 Task: Reply All to email with the signature Alan Parker with the subject 'Follow up on our last conversation' from softage.1@softage.net with the message 'I wanted to confirm the availability of the meeting room for tomorrow's presentation.'
Action: Mouse moved to (1214, 202)
Screenshot: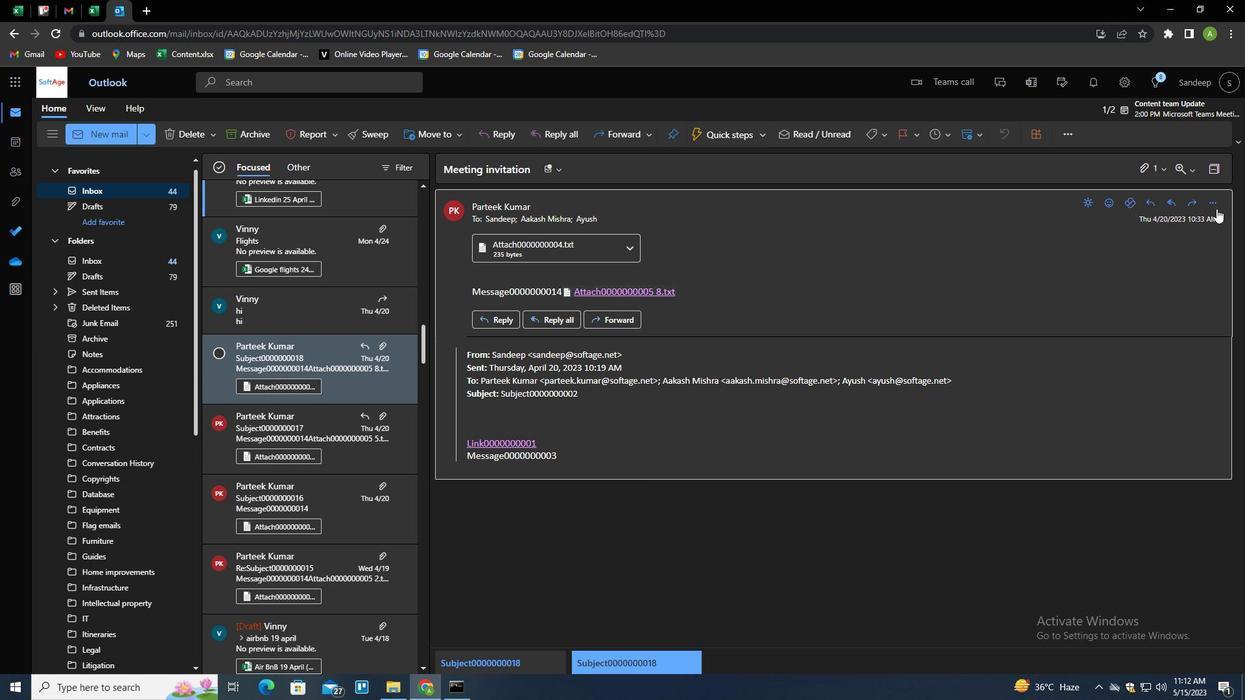 
Action: Mouse pressed left at (1214, 202)
Screenshot: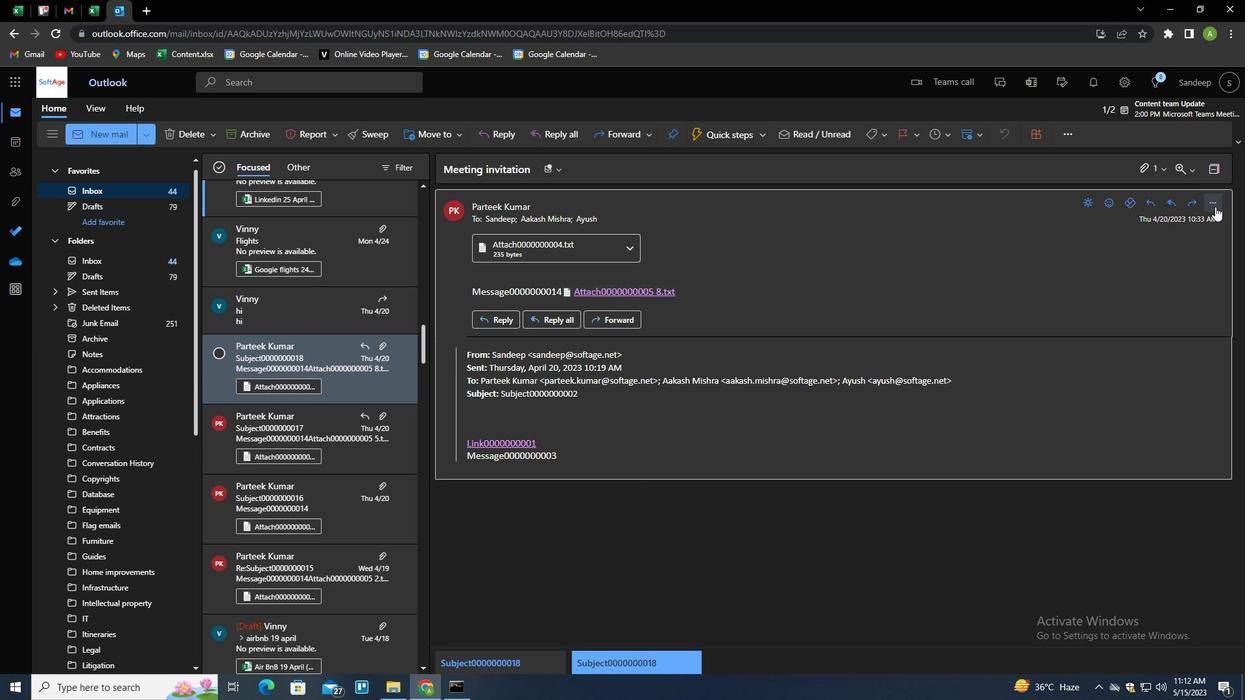 
Action: Mouse moved to (1146, 247)
Screenshot: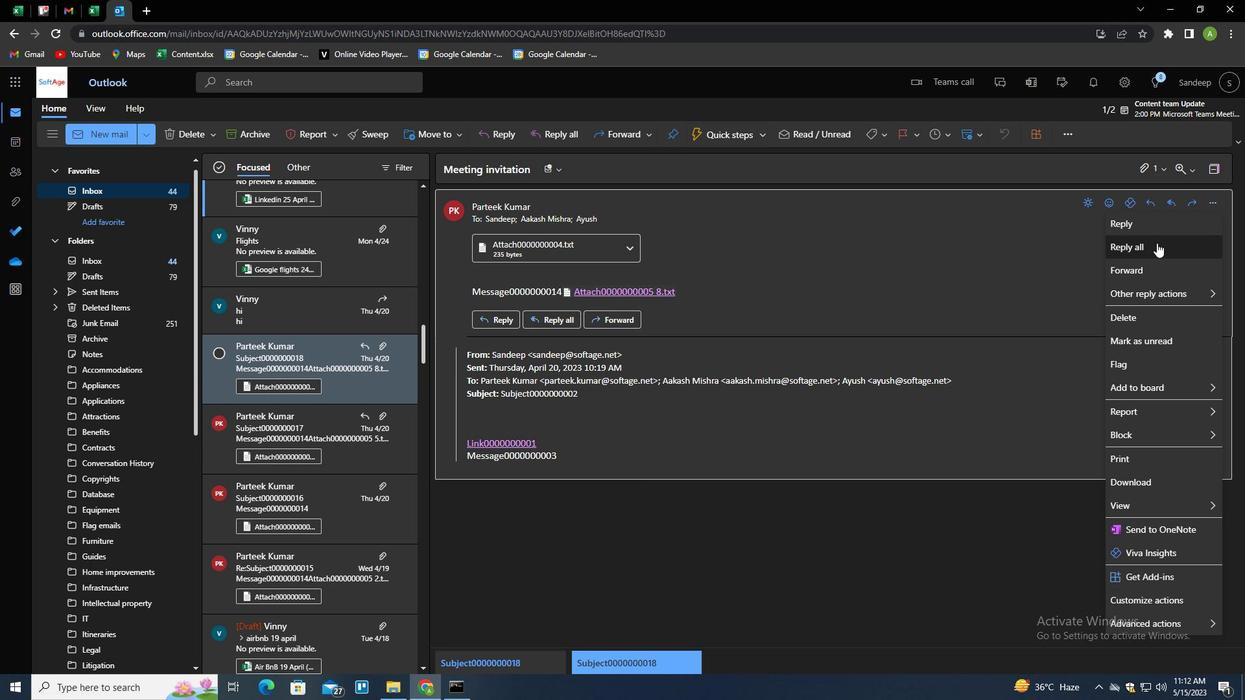 
Action: Mouse pressed left at (1146, 247)
Screenshot: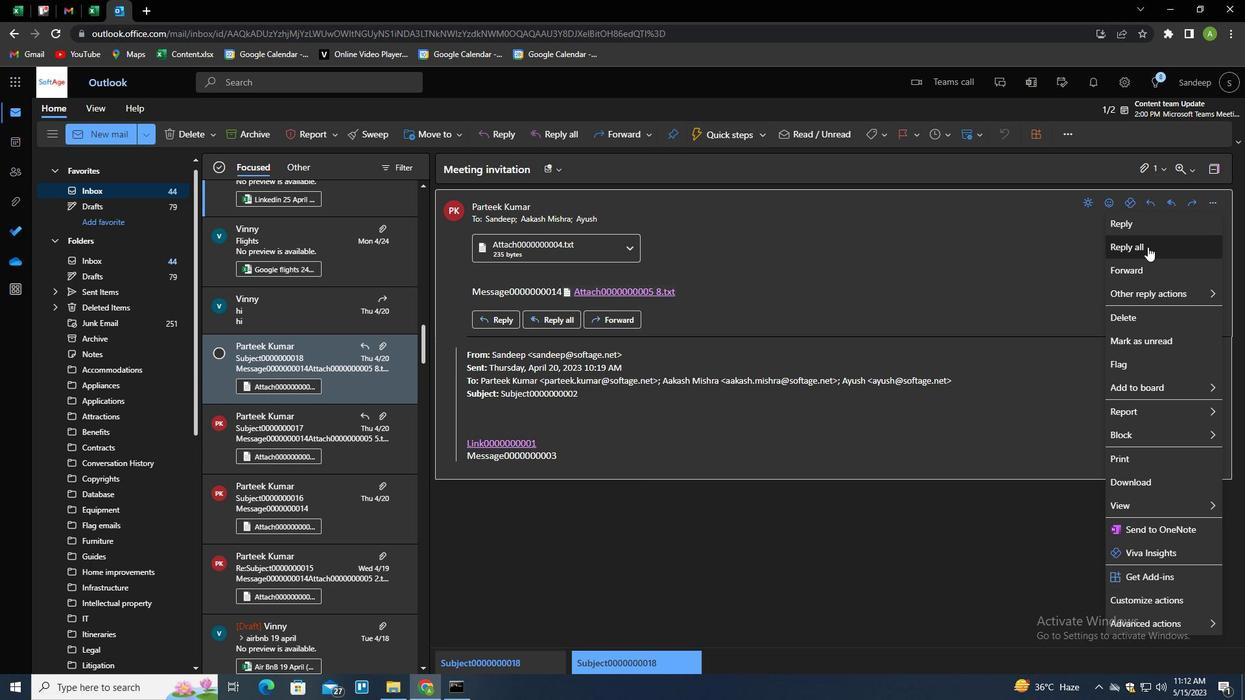 
Action: Mouse moved to (882, 136)
Screenshot: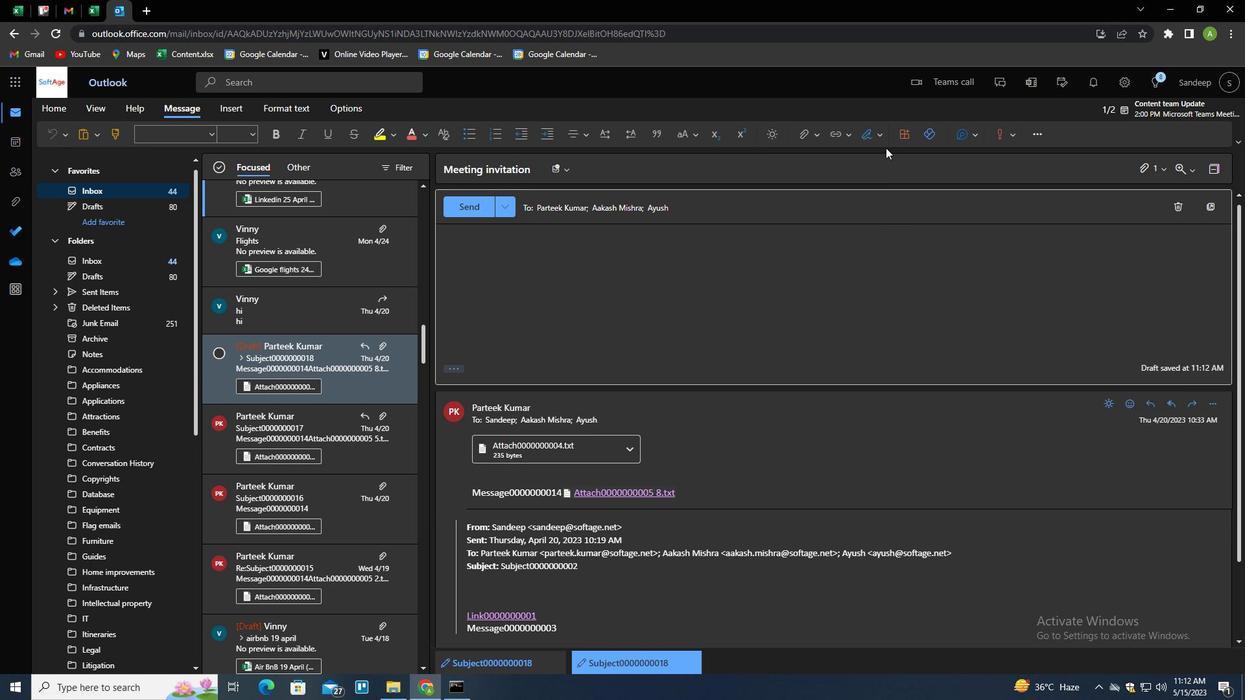 
Action: Mouse pressed left at (882, 136)
Screenshot: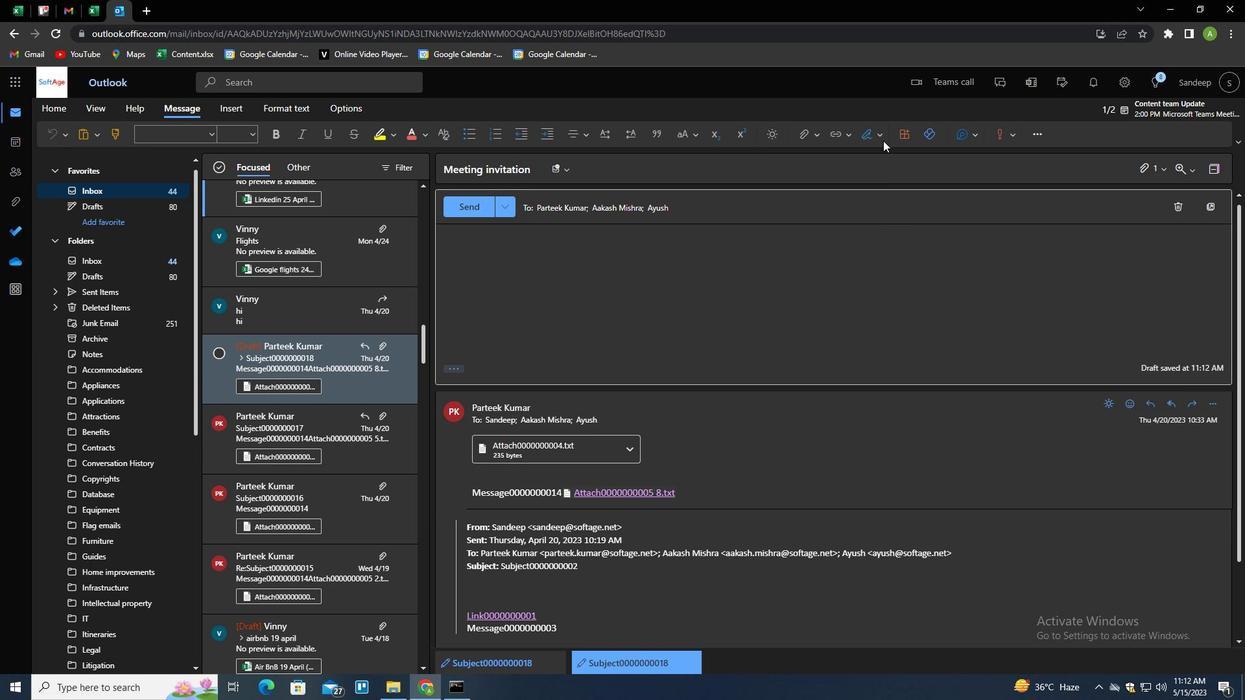 
Action: Mouse moved to (857, 191)
Screenshot: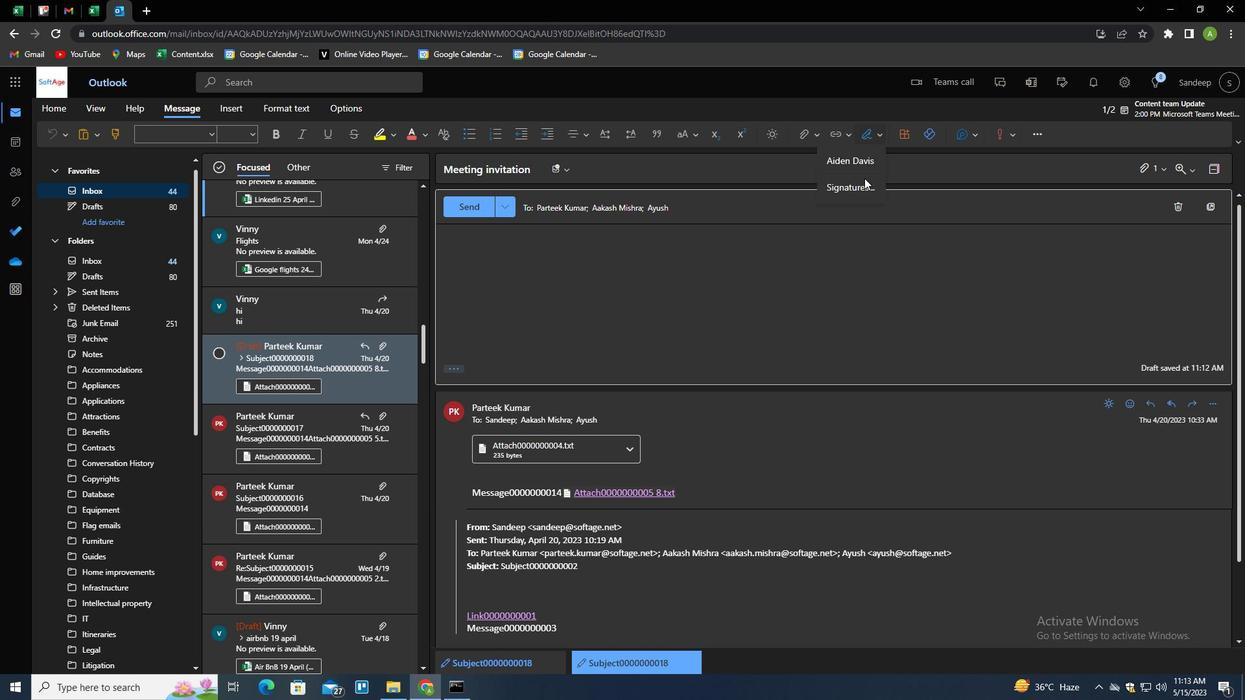 
Action: Mouse pressed left at (857, 191)
Screenshot: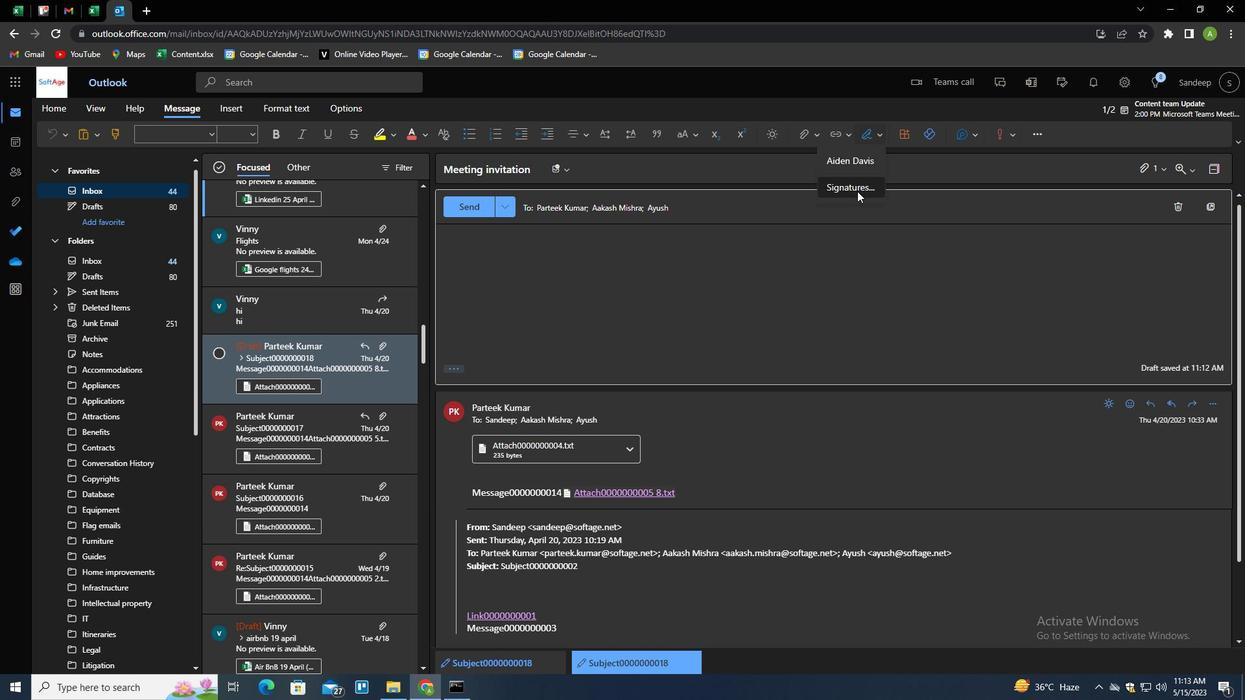
Action: Mouse moved to (877, 239)
Screenshot: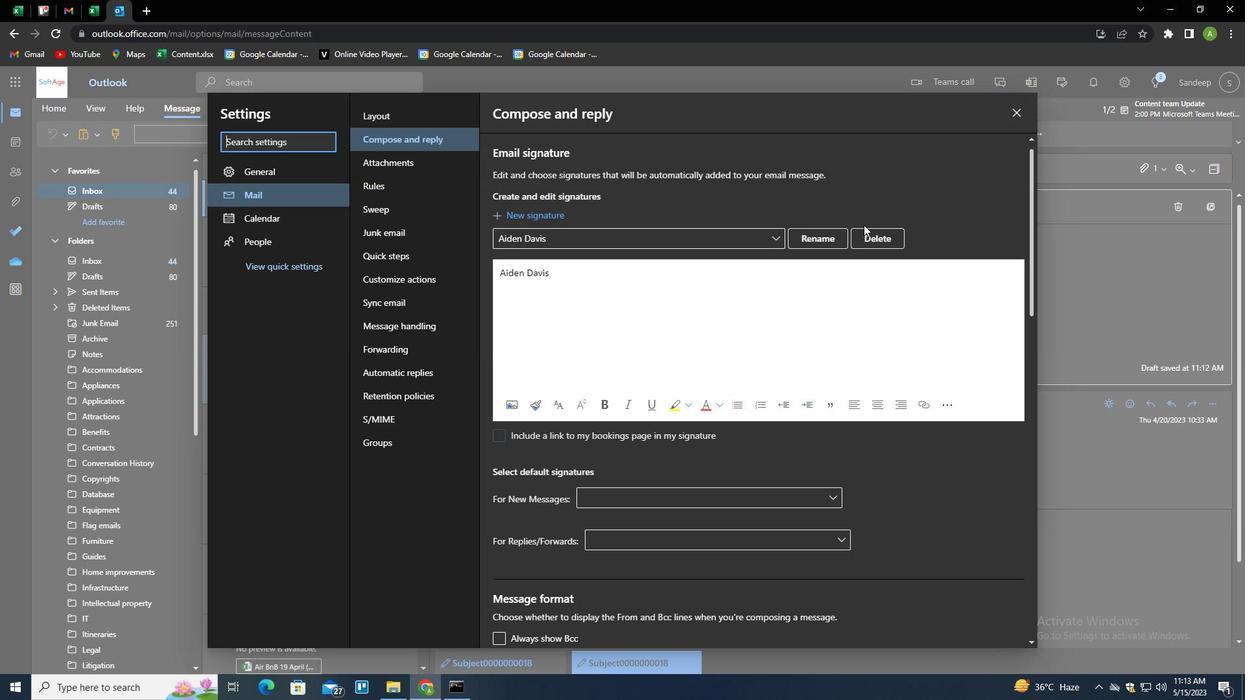 
Action: Mouse pressed left at (877, 239)
Screenshot: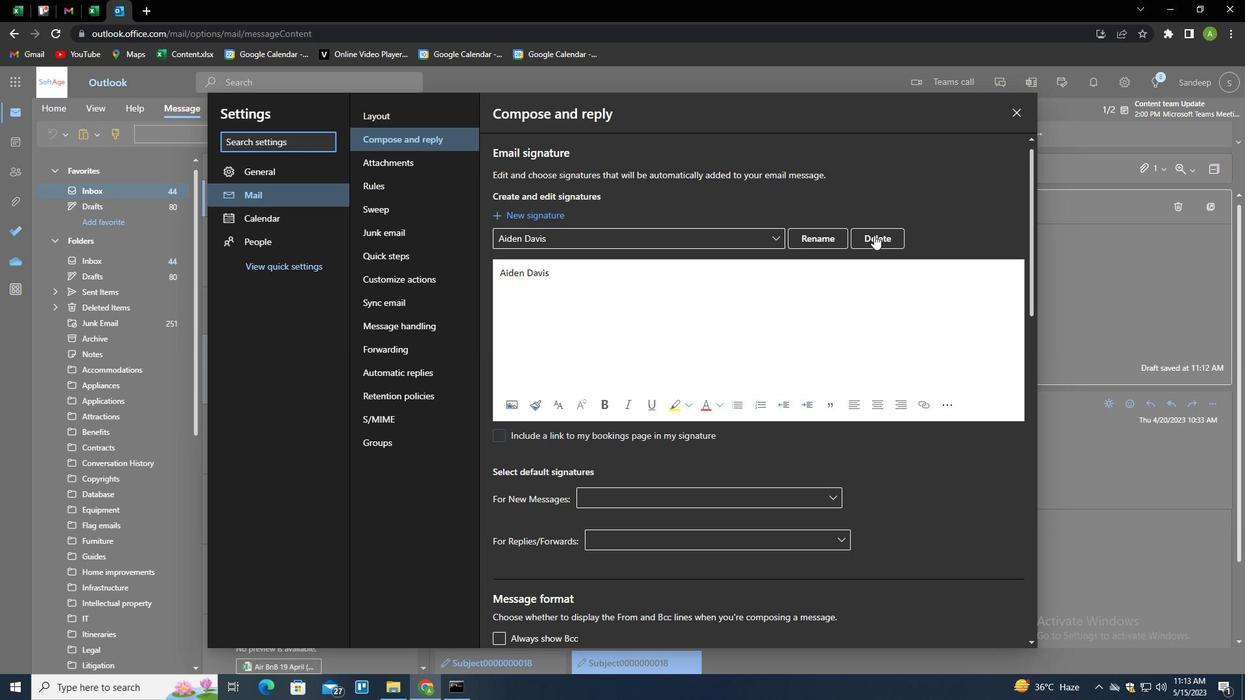 
Action: Mouse moved to (865, 236)
Screenshot: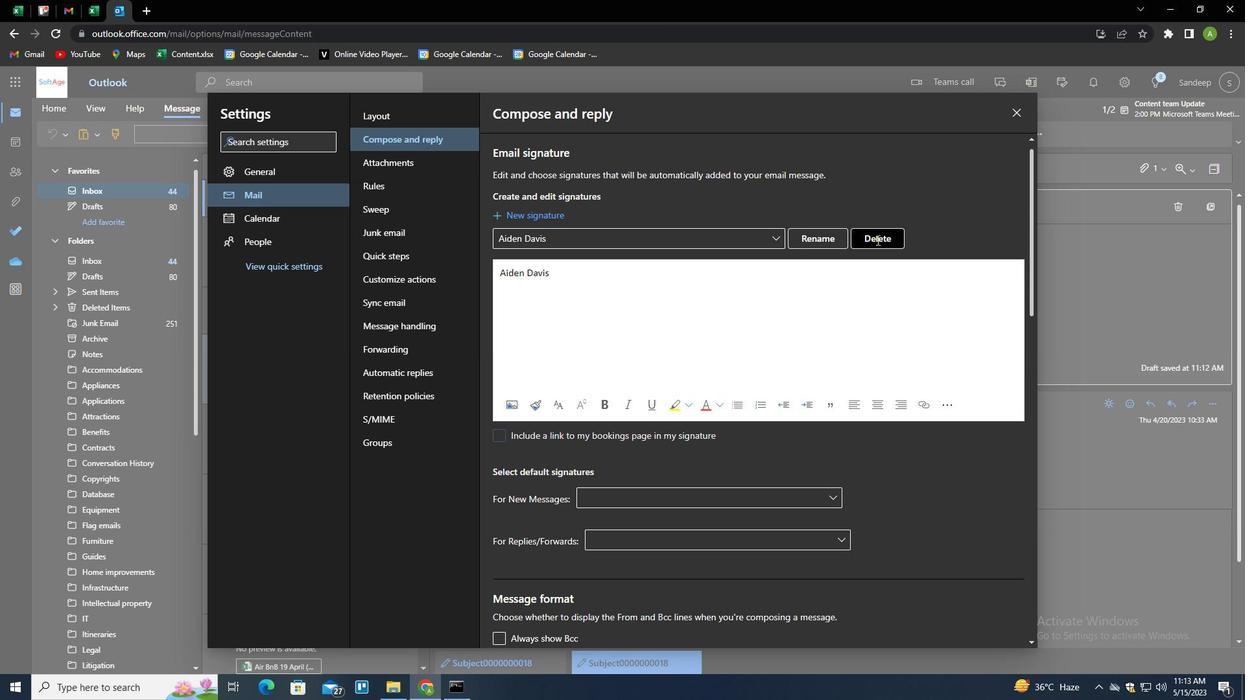 
Action: Mouse pressed left at (865, 236)
Screenshot: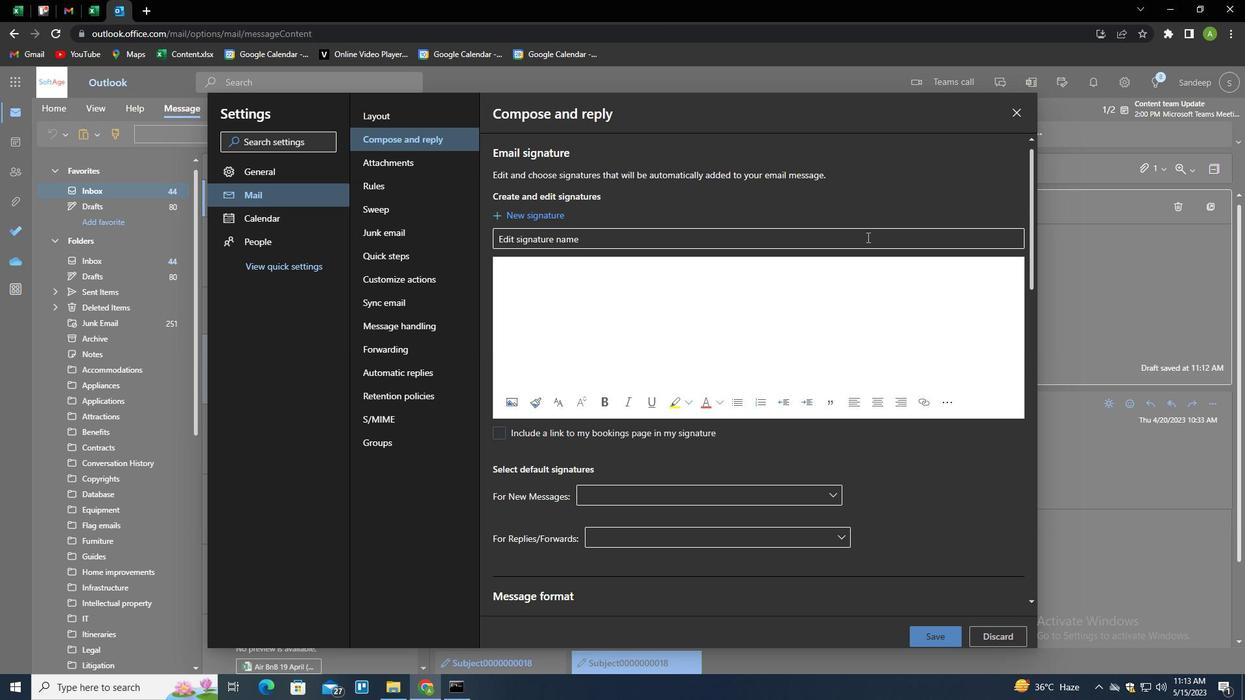 
Action: Key pressed <Key.shift>ALAN<Key.space><Key.shift>PARKER<Key.tab><Key.shift>ALAN<Key.space><Key.shift>PARKER
Screenshot: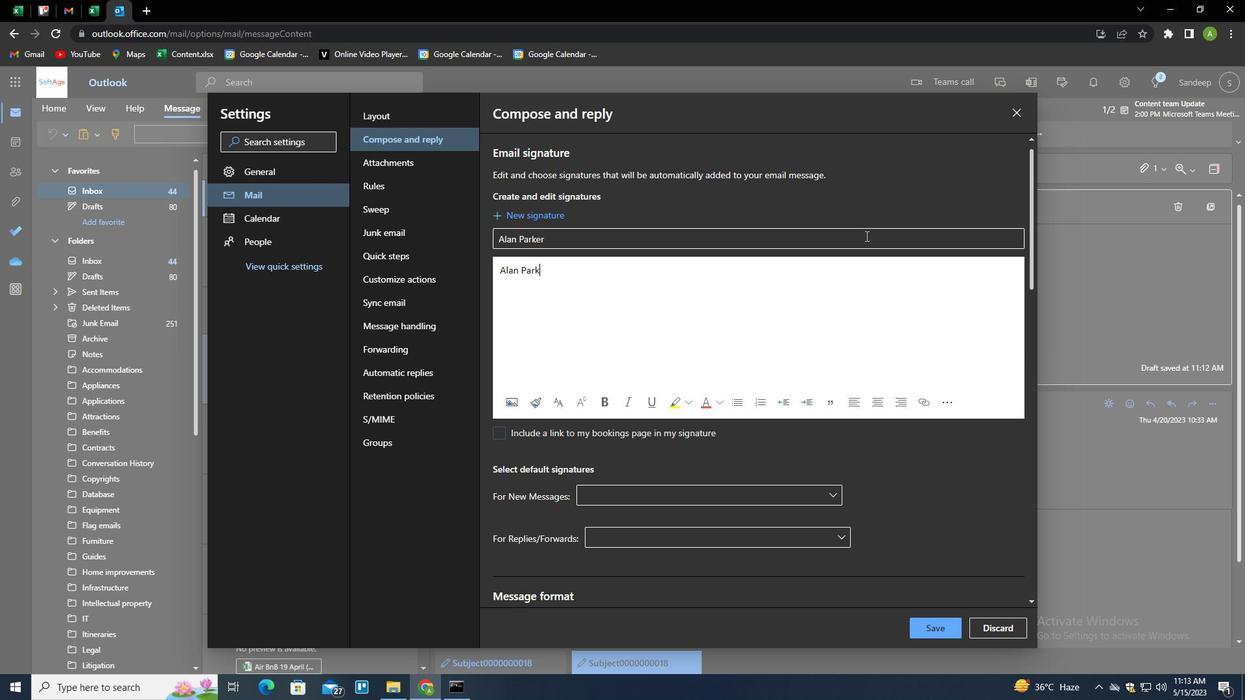 
Action: Mouse moved to (938, 621)
Screenshot: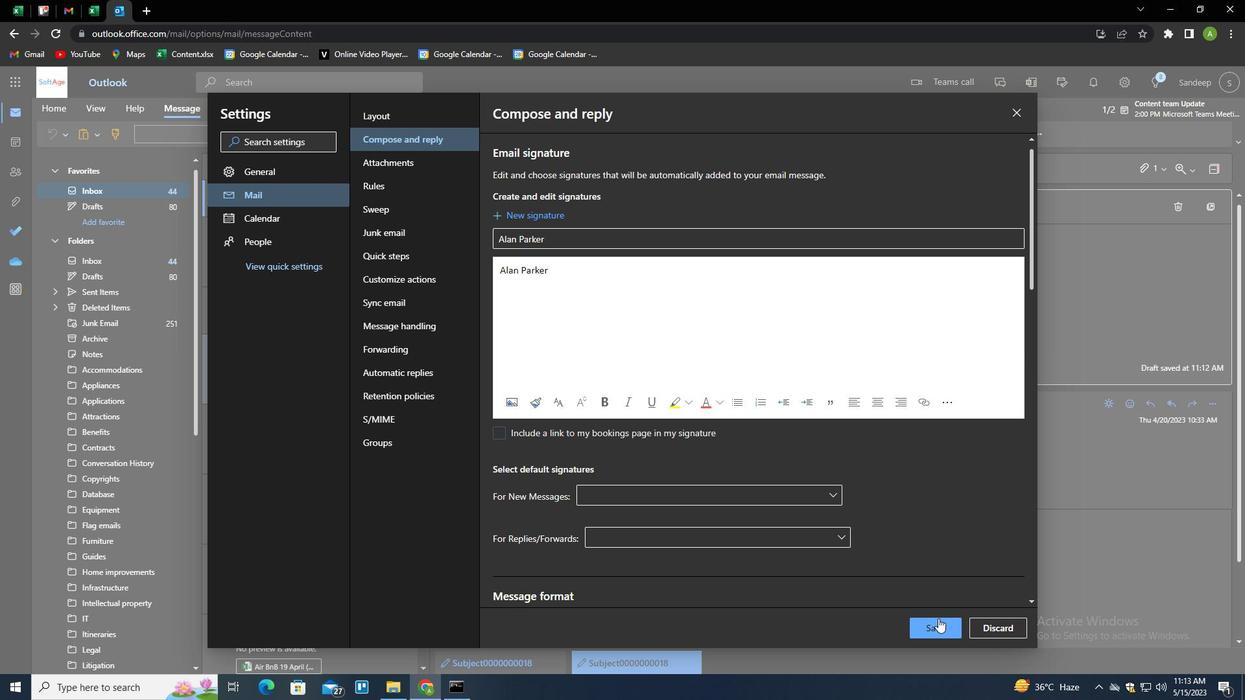
Action: Mouse pressed left at (938, 621)
Screenshot: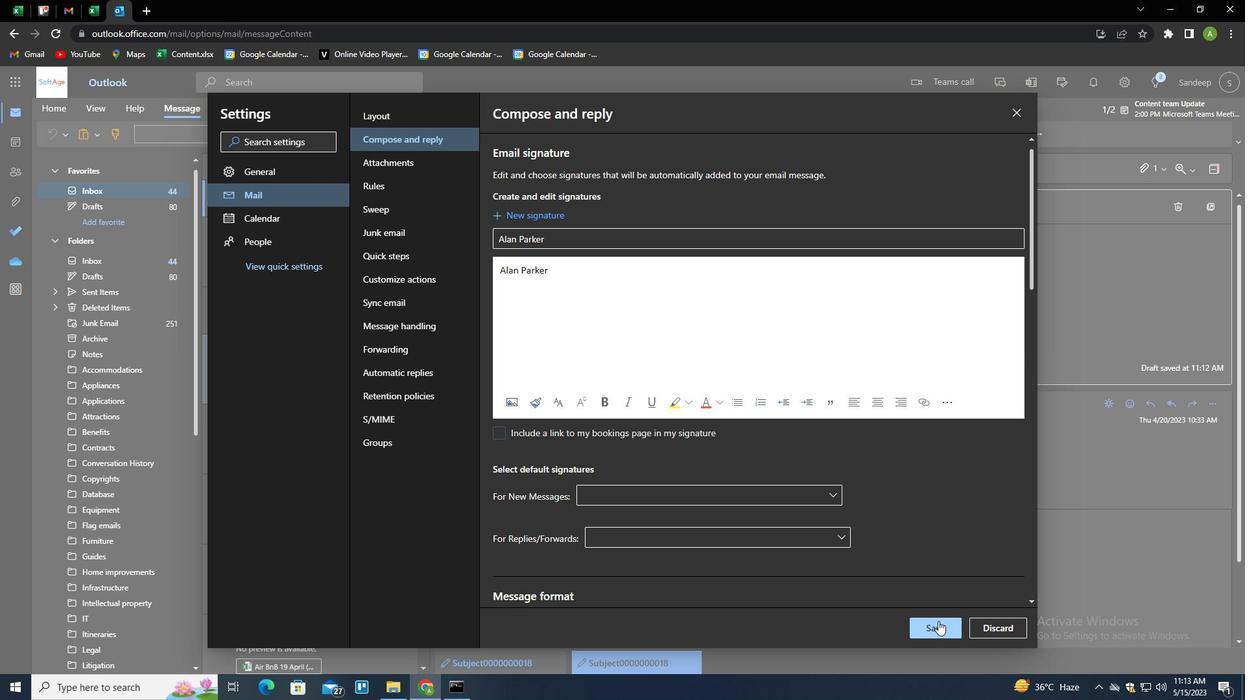 
Action: Mouse moved to (1060, 322)
Screenshot: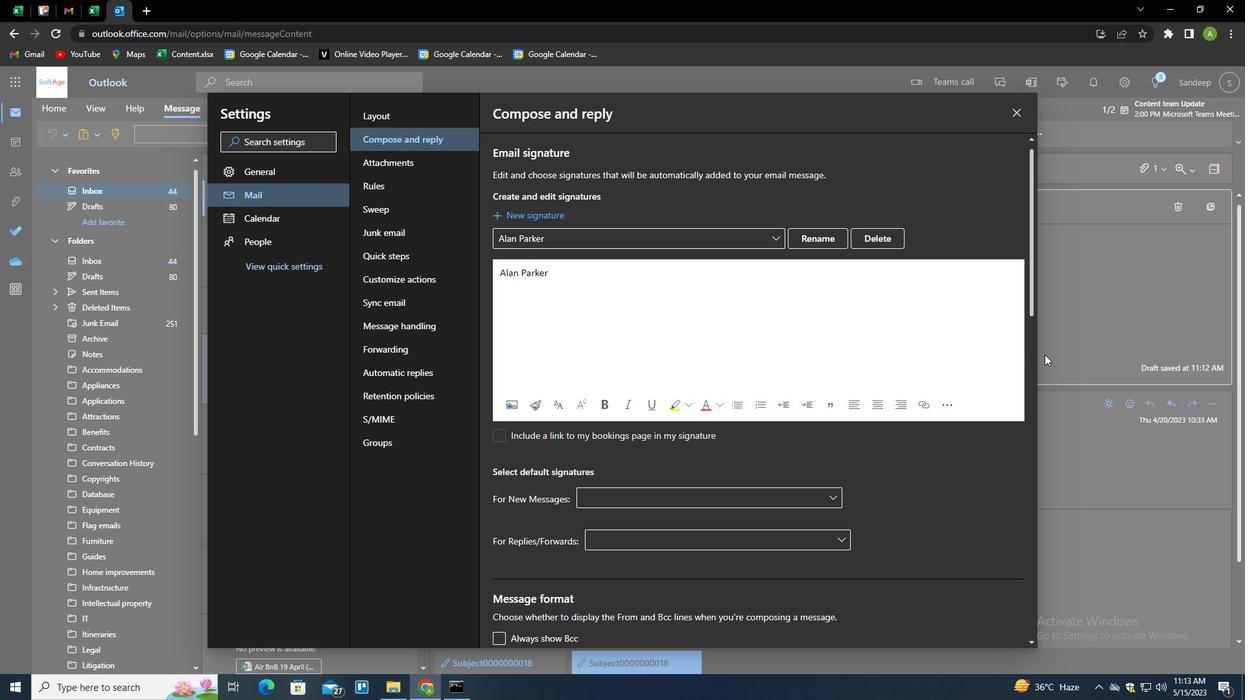 
Action: Mouse pressed left at (1060, 322)
Screenshot: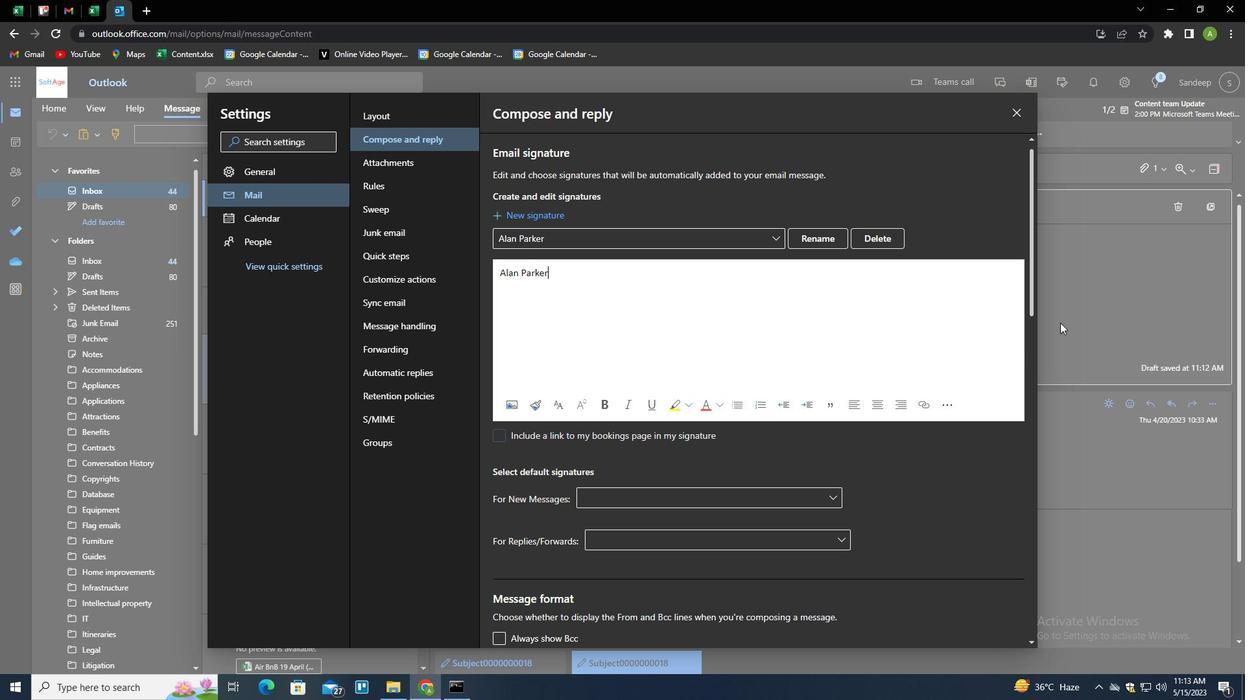 
Action: Mouse moved to (459, 367)
Screenshot: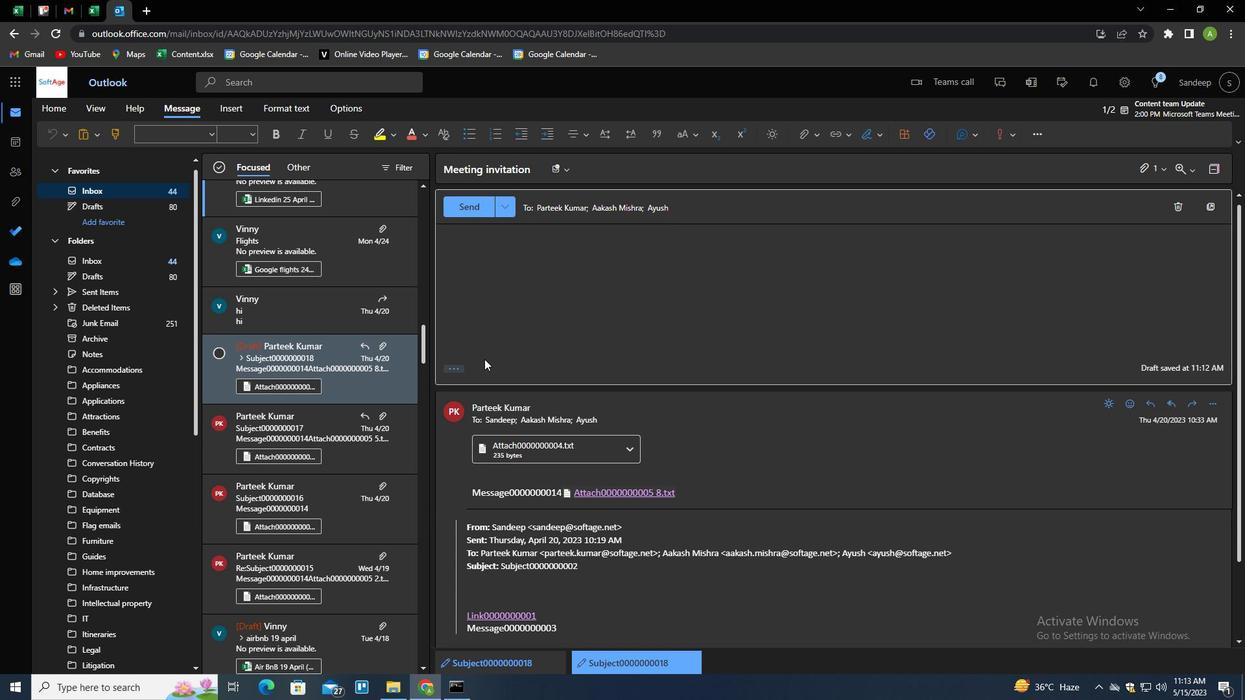 
Action: Mouse pressed left at (459, 367)
Screenshot: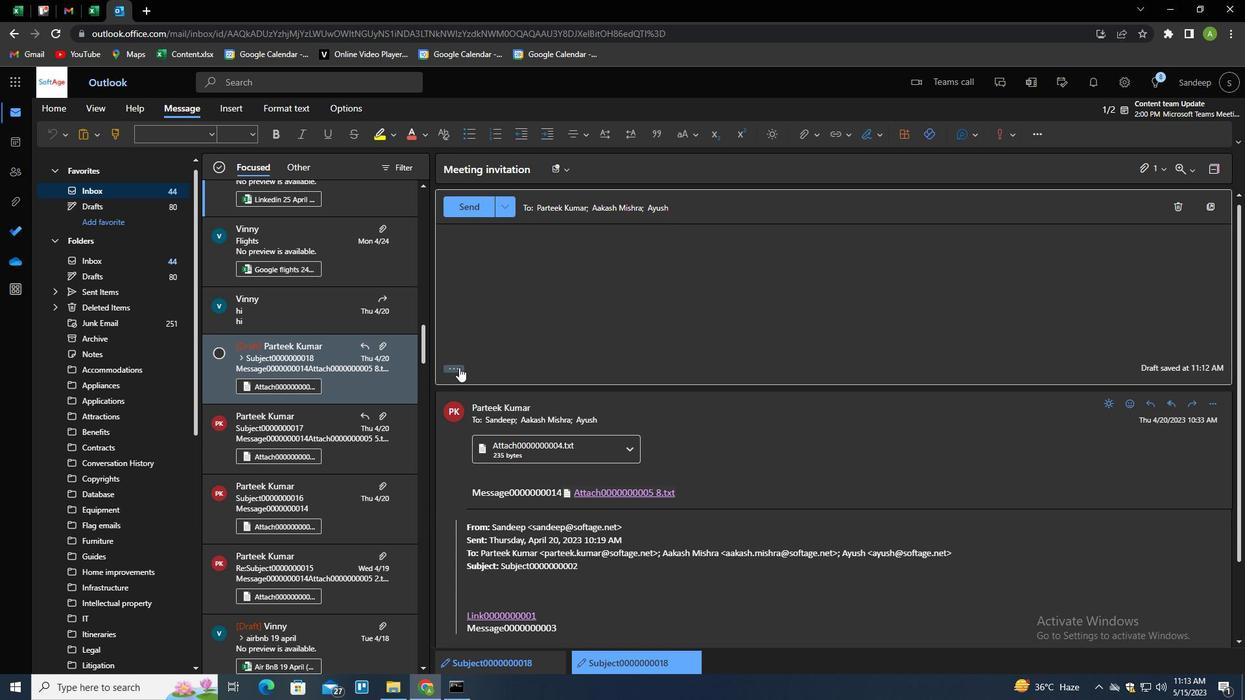 
Action: Mouse moved to (493, 197)
Screenshot: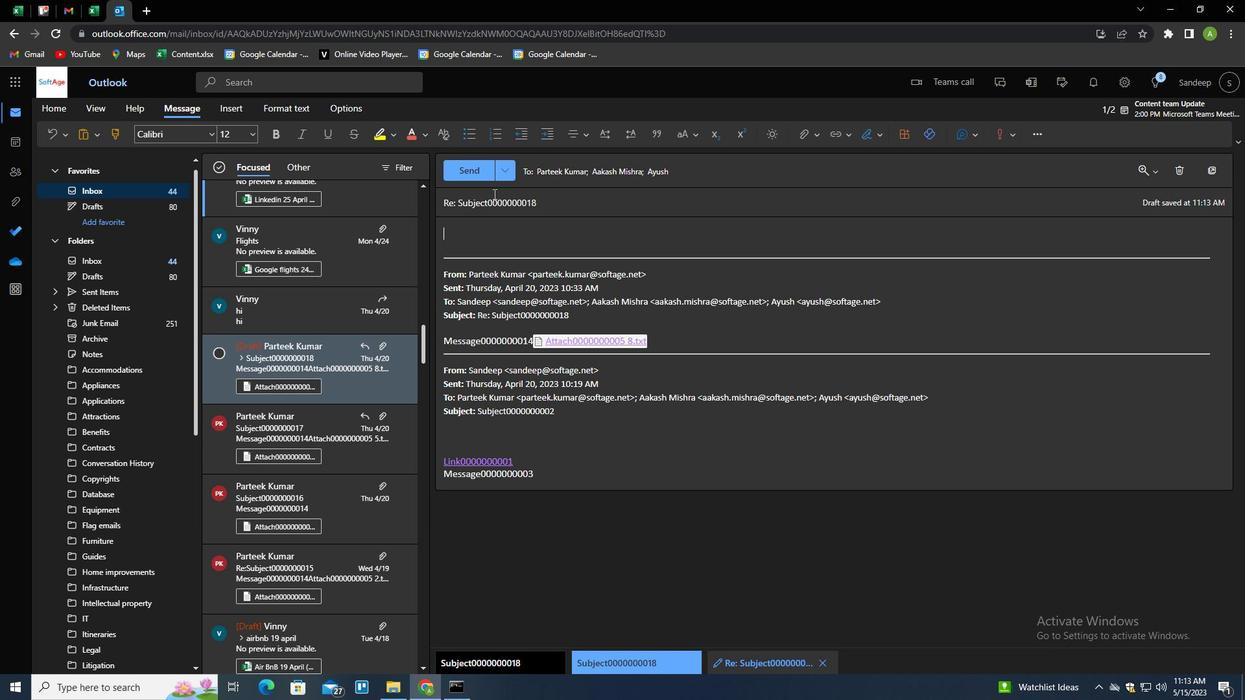 
Action: Mouse pressed left at (493, 197)
Screenshot: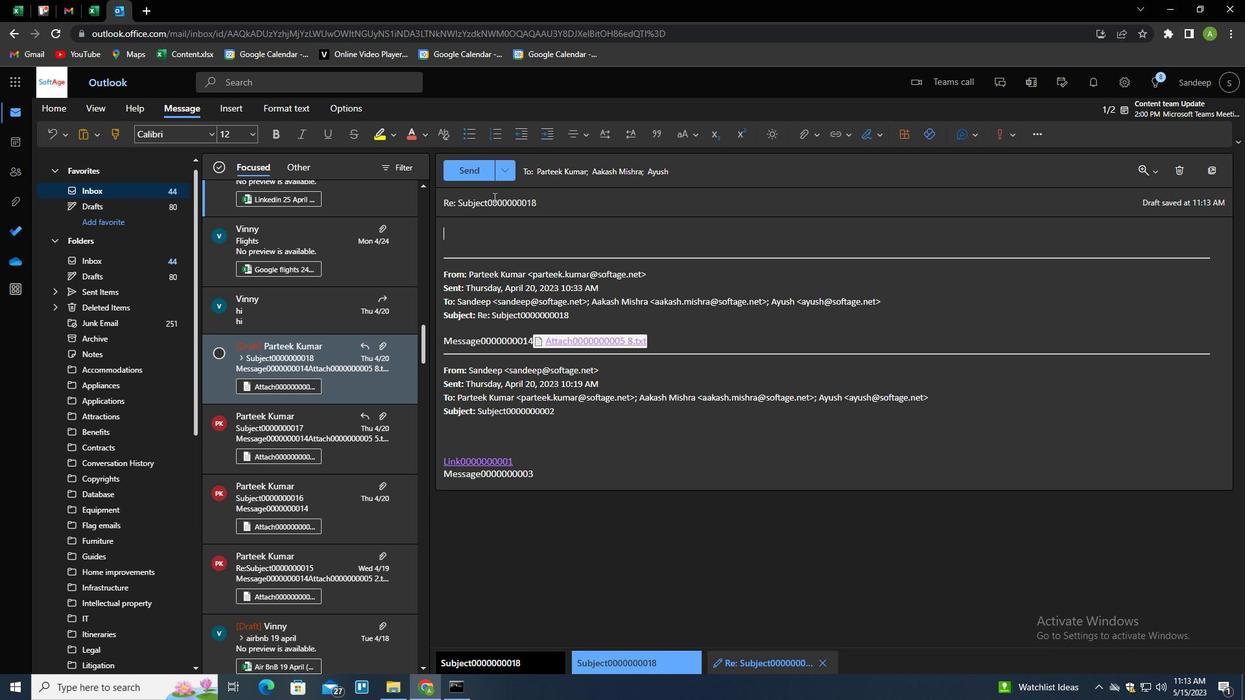 
Action: Mouse pressed left at (493, 197)
Screenshot: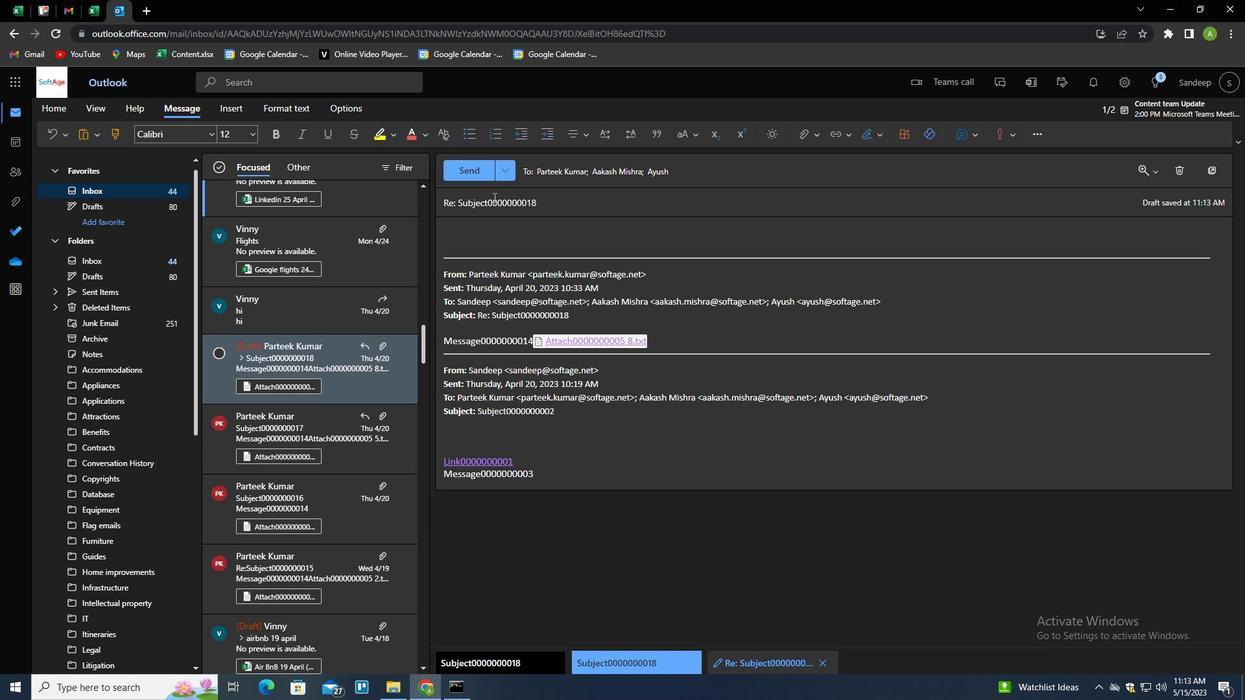 
Action: Mouse moved to (493, 198)
Screenshot: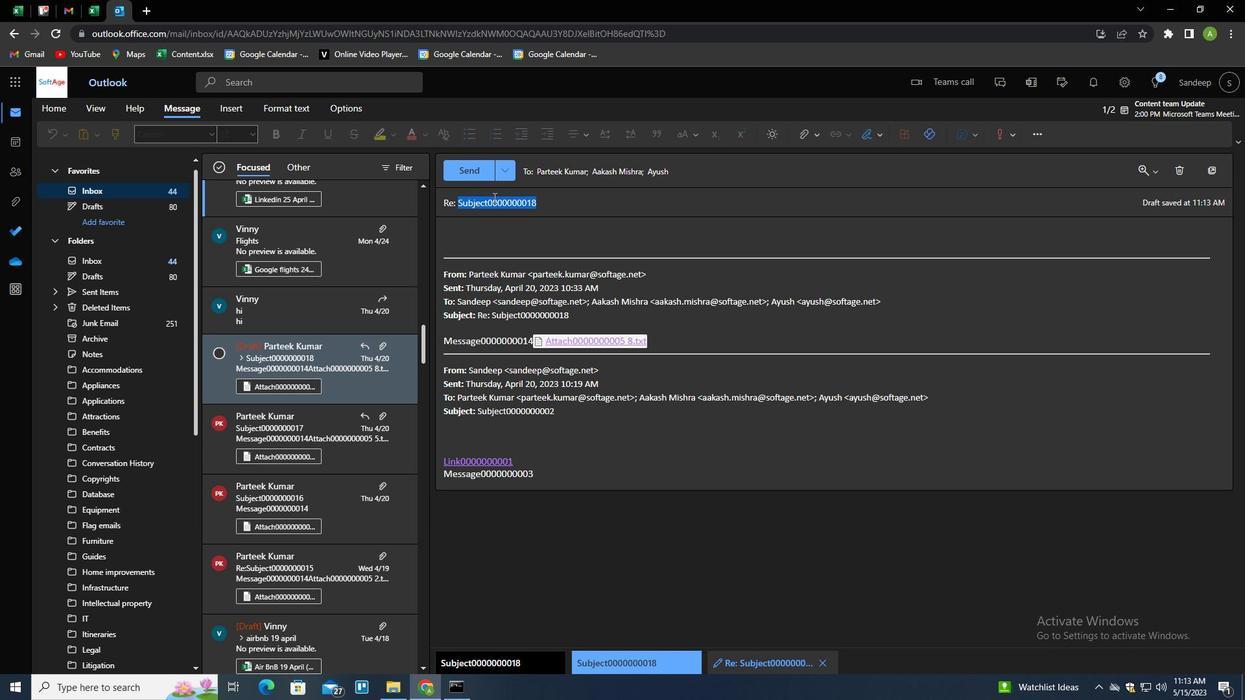 
Action: Mouse pressed left at (493, 198)
Screenshot: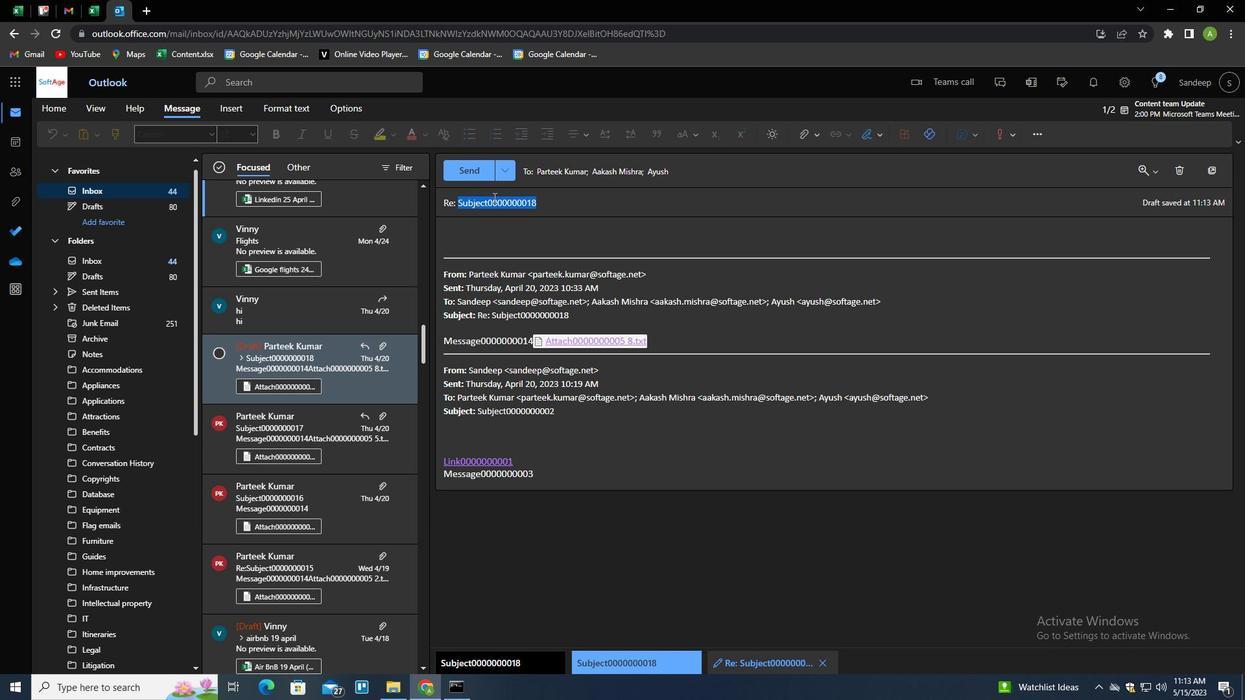 
Action: Key pressed <Key.shift>FOLLOW<Key.space>UP<Key.space>OUR<Key.space>LAST<Key.space>CONVERSATION<Key.tab><Key.shift>I<Key.space>A<Key.backspace>WANTED<Key.space>TO<Key.space>CONFIRM<Key.space>THE<Key.space>AVAILABILITY<Key.space>OF<Key.space>THE<Key.space>MEETING<Key.space>F<Key.backspace>ROOM<Key.space>FOR<Key.space>TOMORROW'S<Key.space>PRESENTATION.
Screenshot: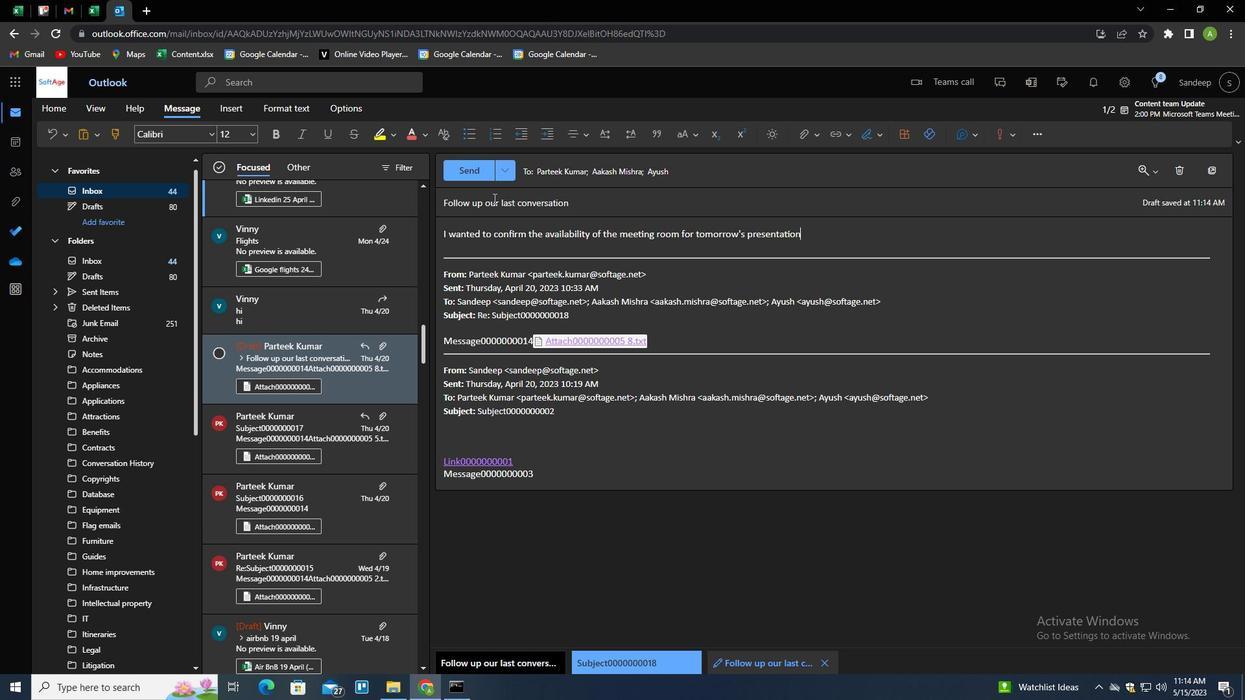 
Action: Mouse moved to (471, 177)
Screenshot: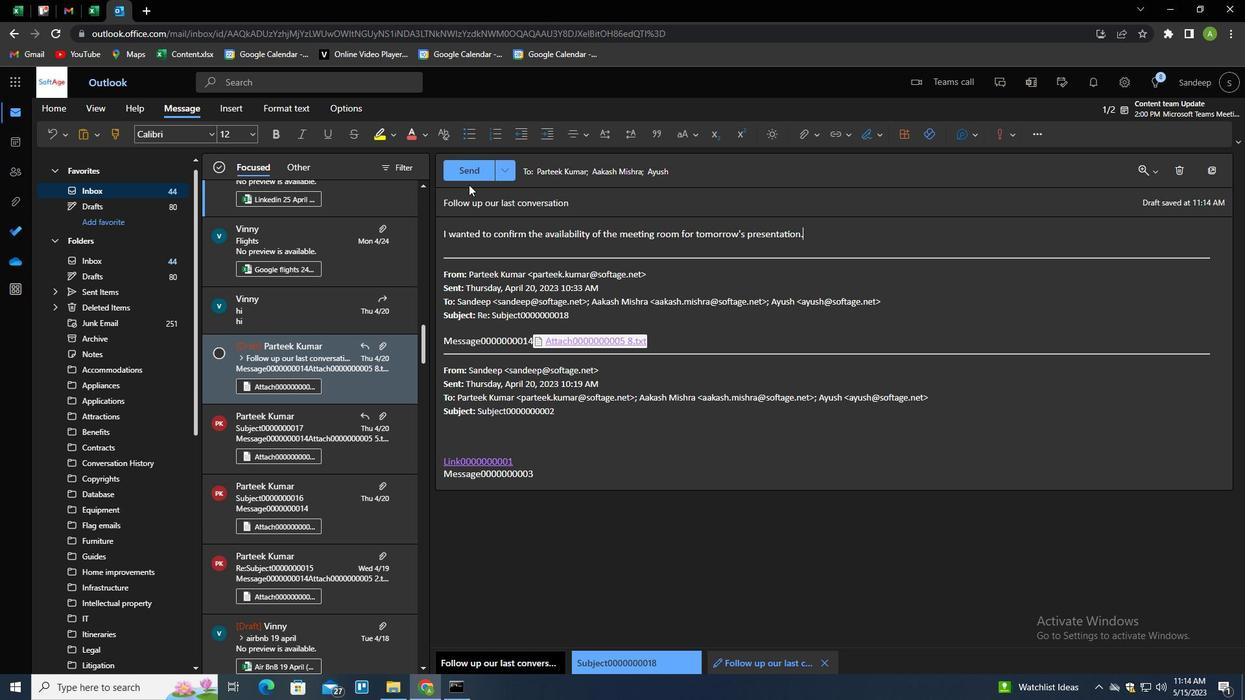 
Action: Mouse pressed left at (471, 177)
Screenshot: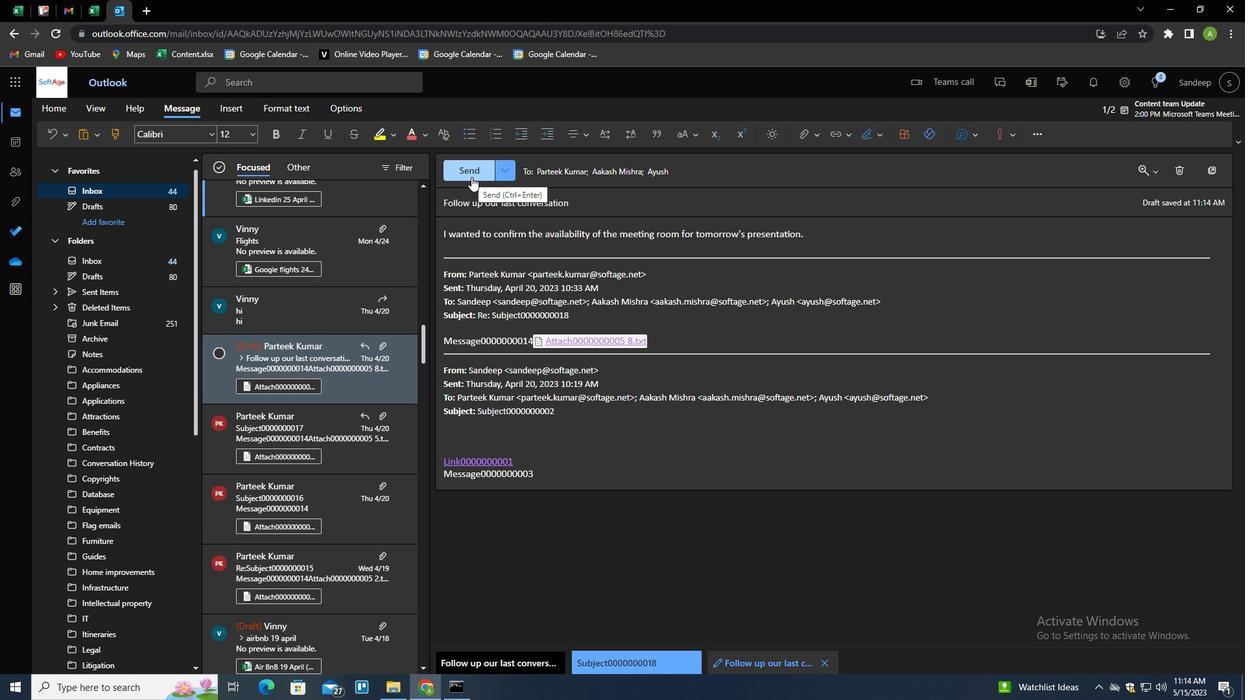 
